 Task: Add a condition where "Priority Greater than Low" in unsolved tickets in your groups.
Action: Mouse moved to (114, 379)
Screenshot: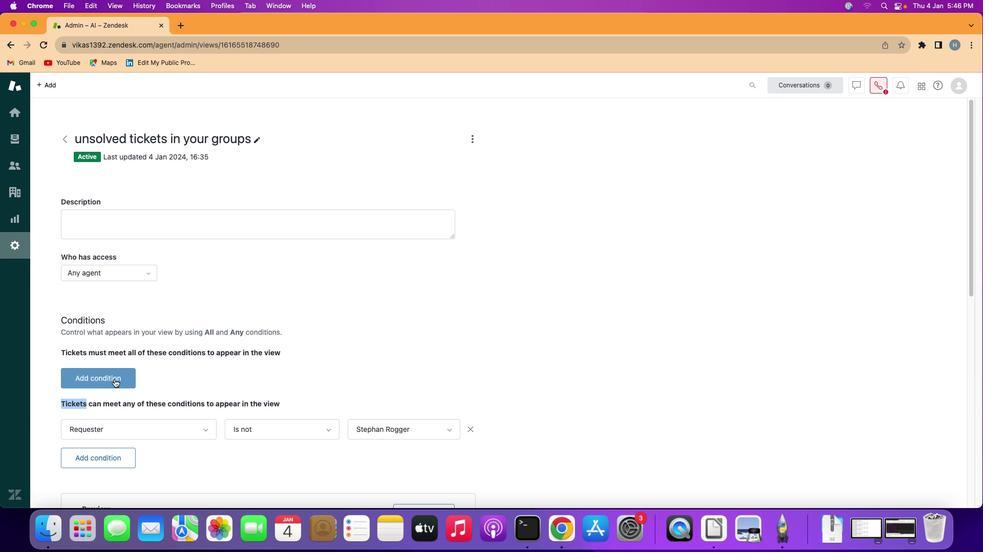 
Action: Mouse pressed left at (114, 379)
Screenshot: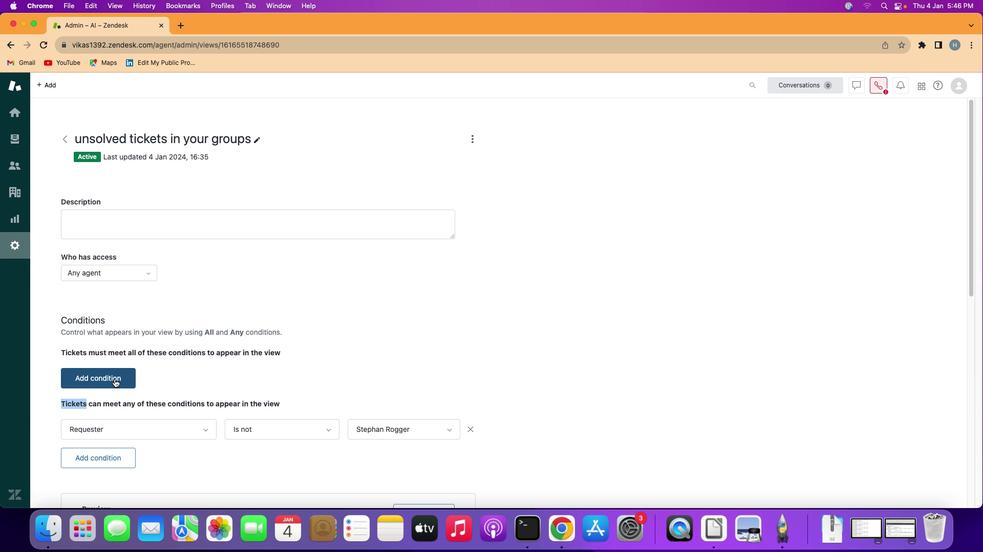 
Action: Mouse moved to (125, 374)
Screenshot: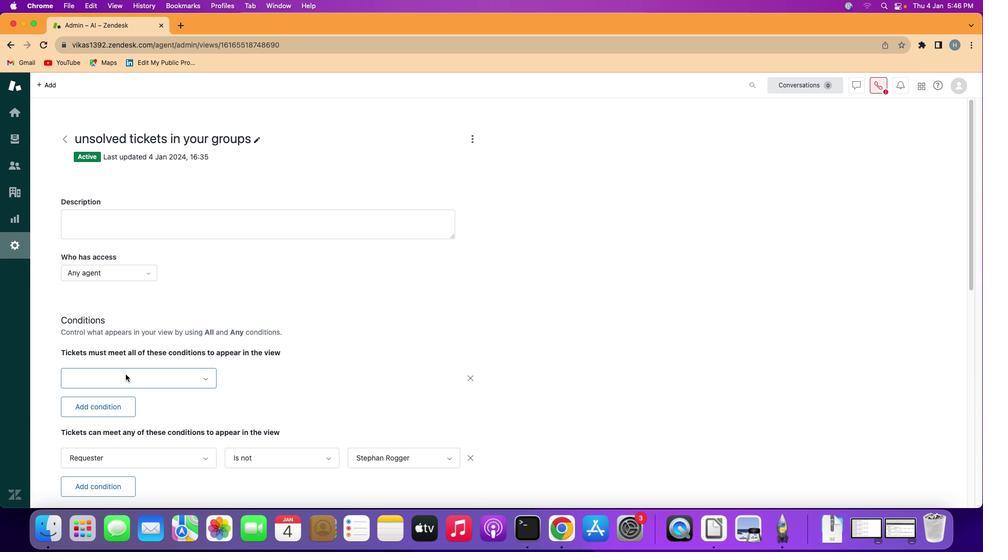 
Action: Mouse pressed left at (125, 374)
Screenshot: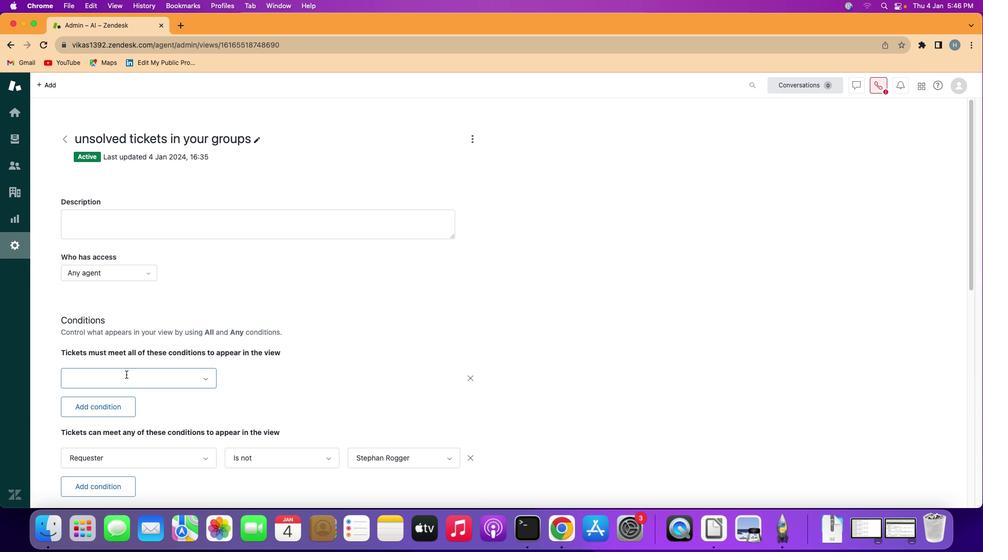 
Action: Mouse moved to (147, 280)
Screenshot: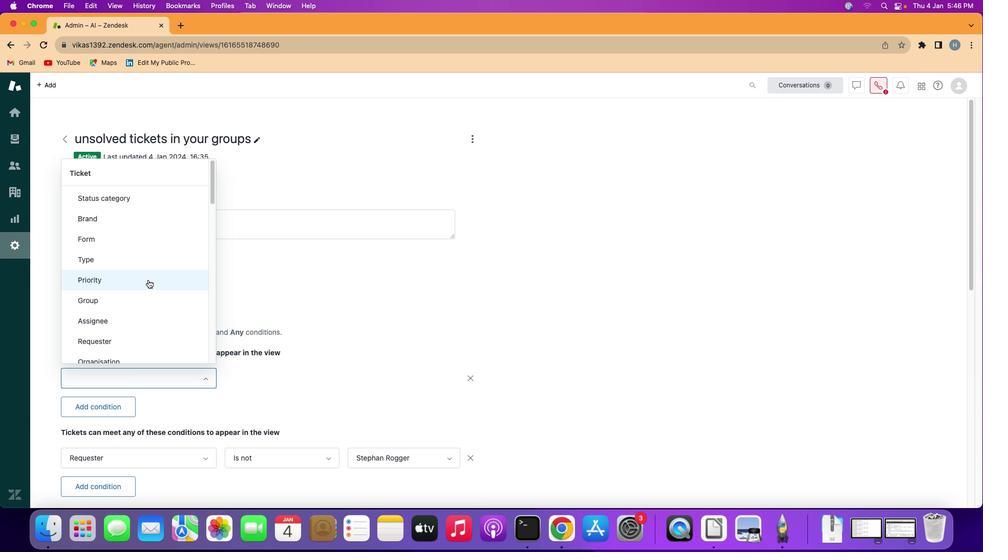 
Action: Mouse pressed left at (147, 280)
Screenshot: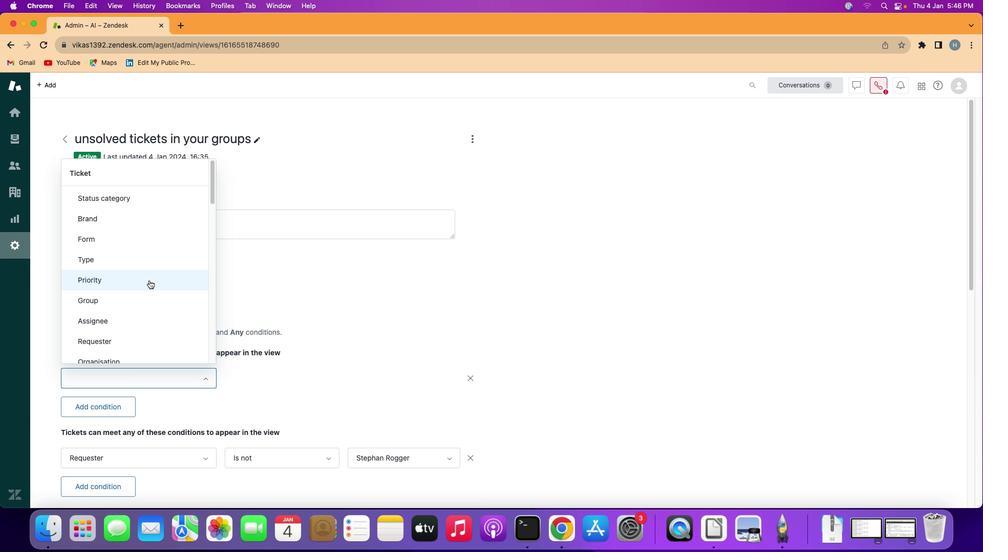 
Action: Mouse moved to (263, 372)
Screenshot: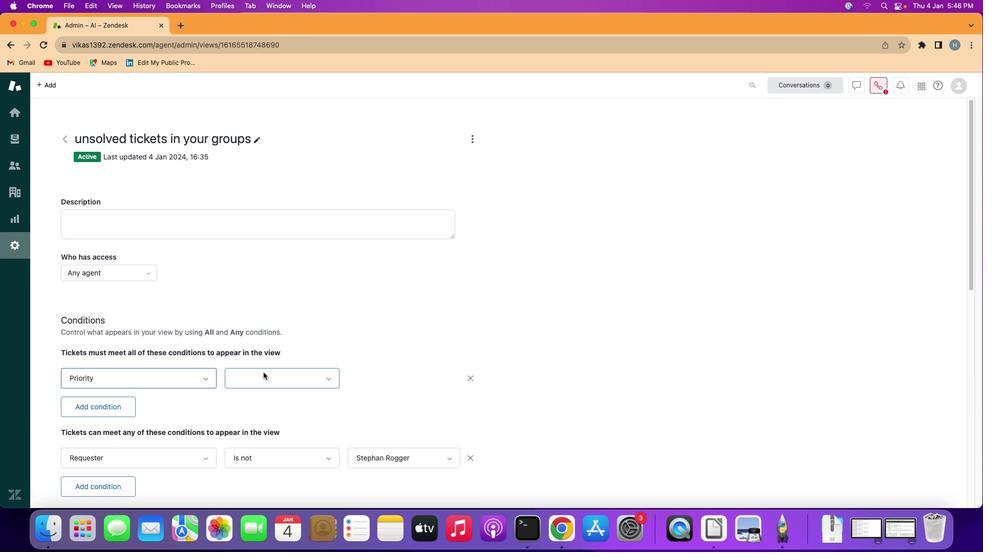 
Action: Mouse pressed left at (263, 372)
Screenshot: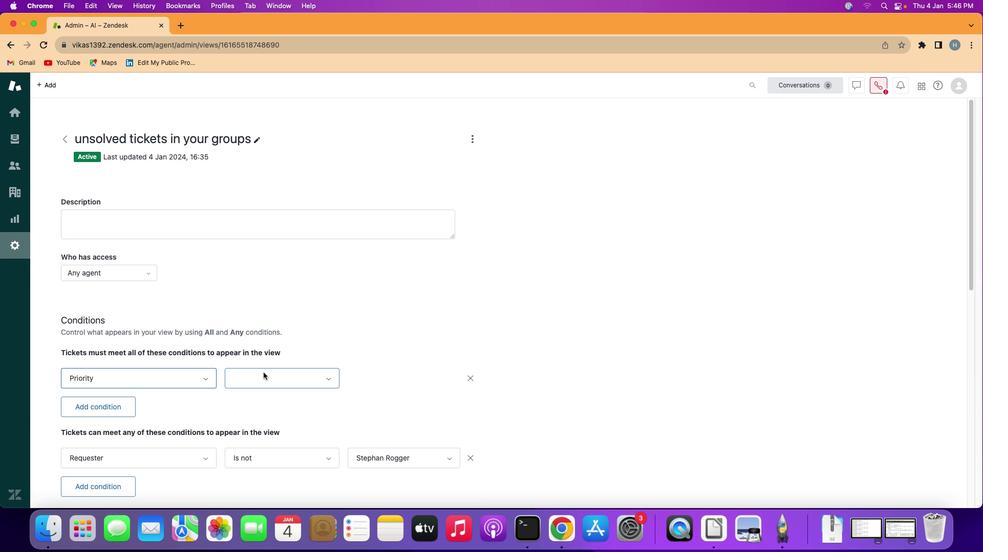 
Action: Mouse moved to (274, 464)
Screenshot: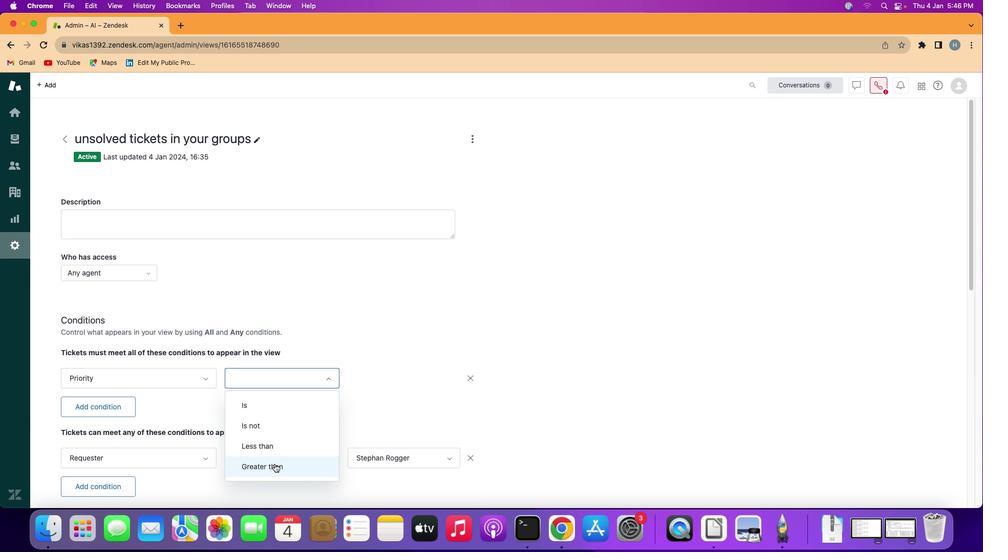 
Action: Mouse pressed left at (274, 464)
Screenshot: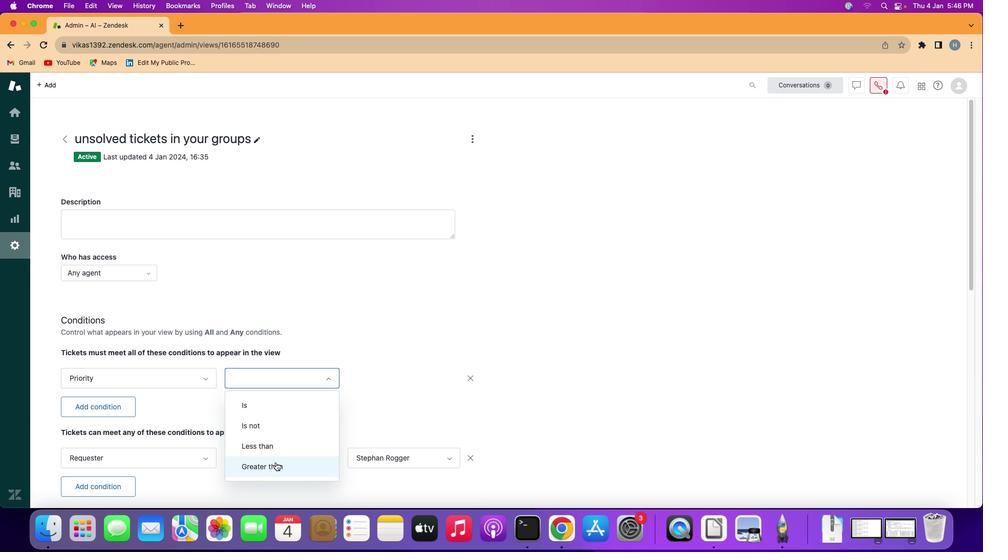 
Action: Mouse moved to (405, 381)
Screenshot: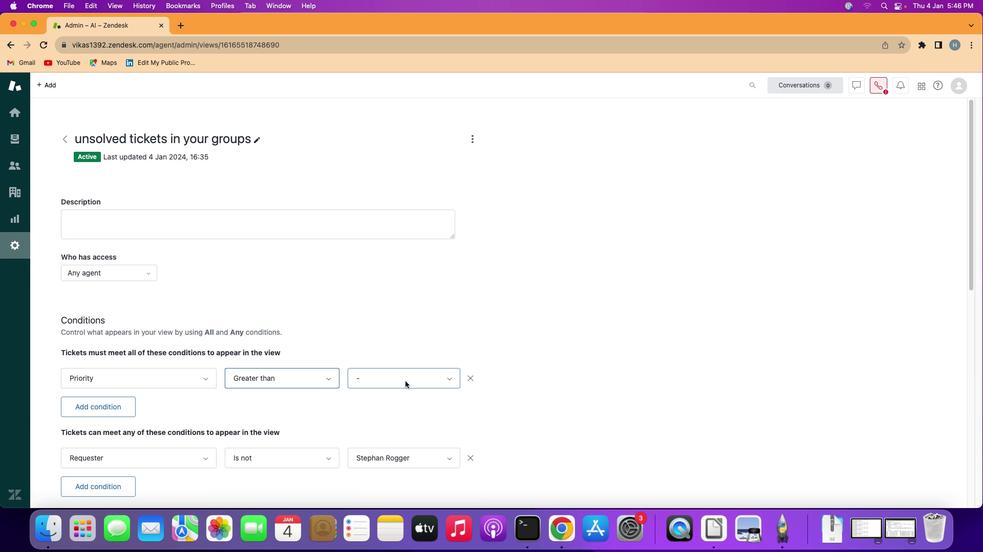
Action: Mouse pressed left at (405, 381)
Screenshot: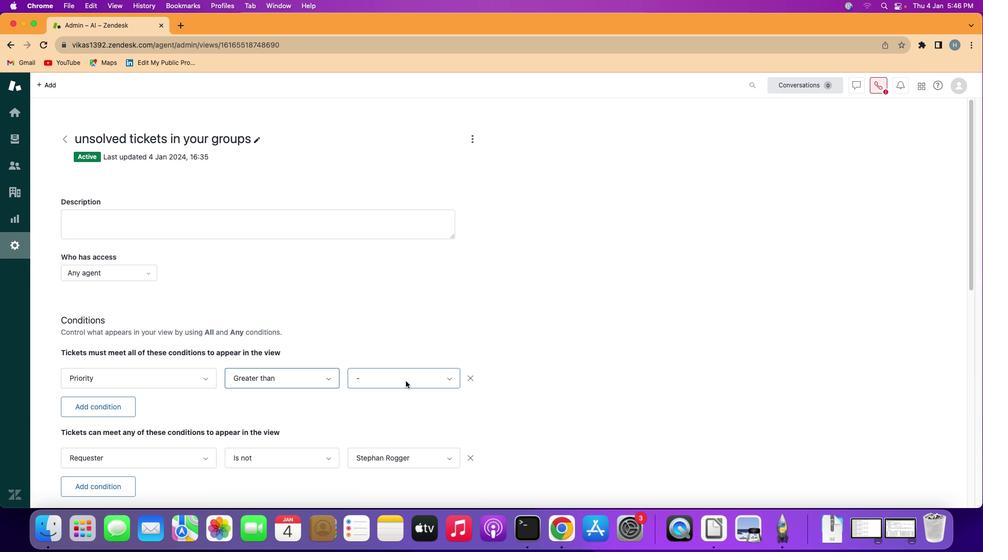 
Action: Mouse moved to (409, 424)
Screenshot: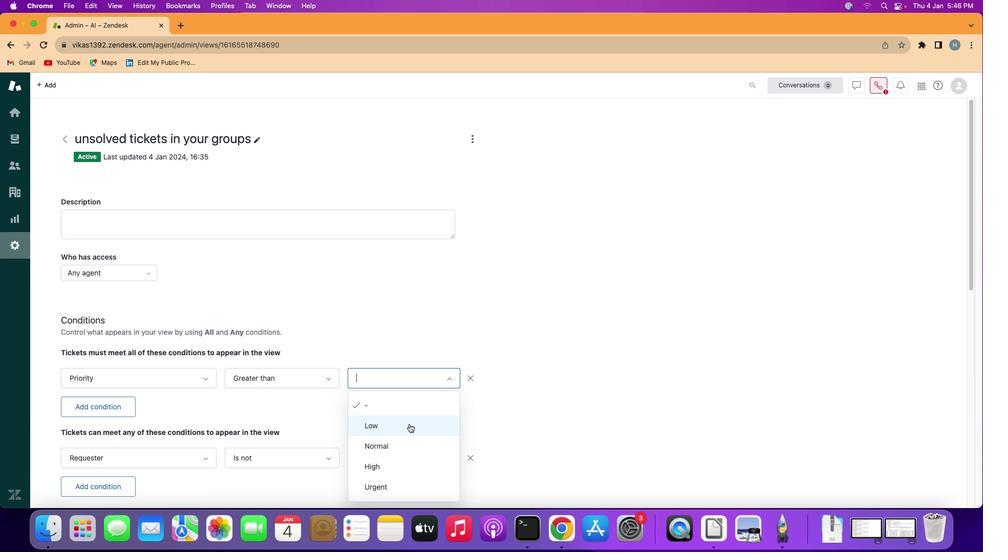 
Action: Mouse pressed left at (409, 424)
Screenshot: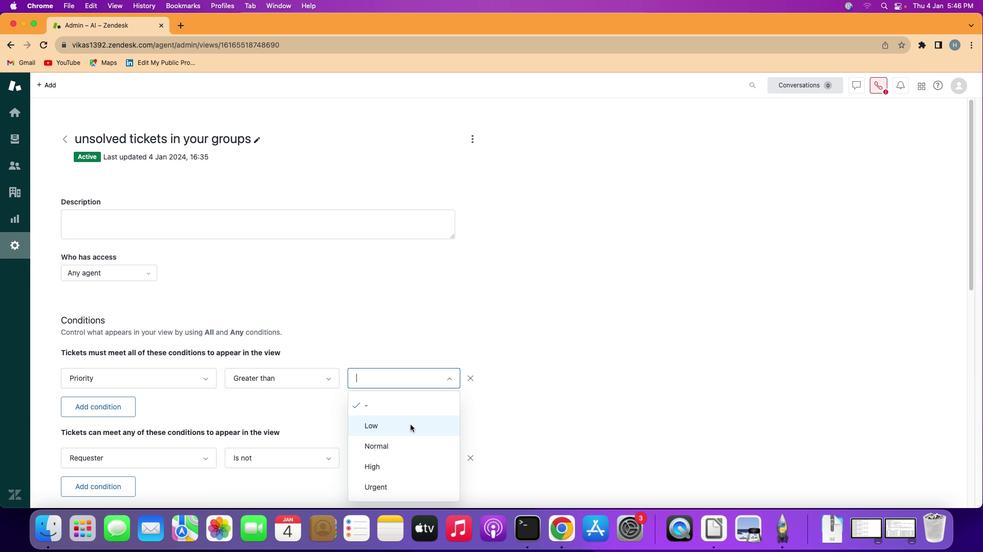 
Action: Mouse moved to (518, 391)
Screenshot: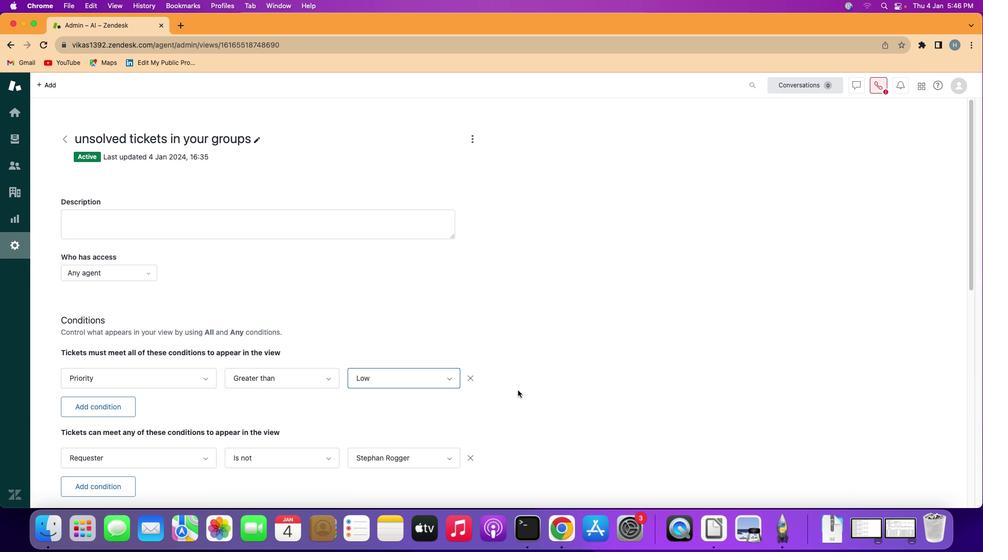 
